 Task: In the  document Ai.doc, select heading and apply ' Italics' Use the "find feature" to find mentioned word and apply Strikethrough in: 'ethical considerations'
Action: Mouse moved to (150, 159)
Screenshot: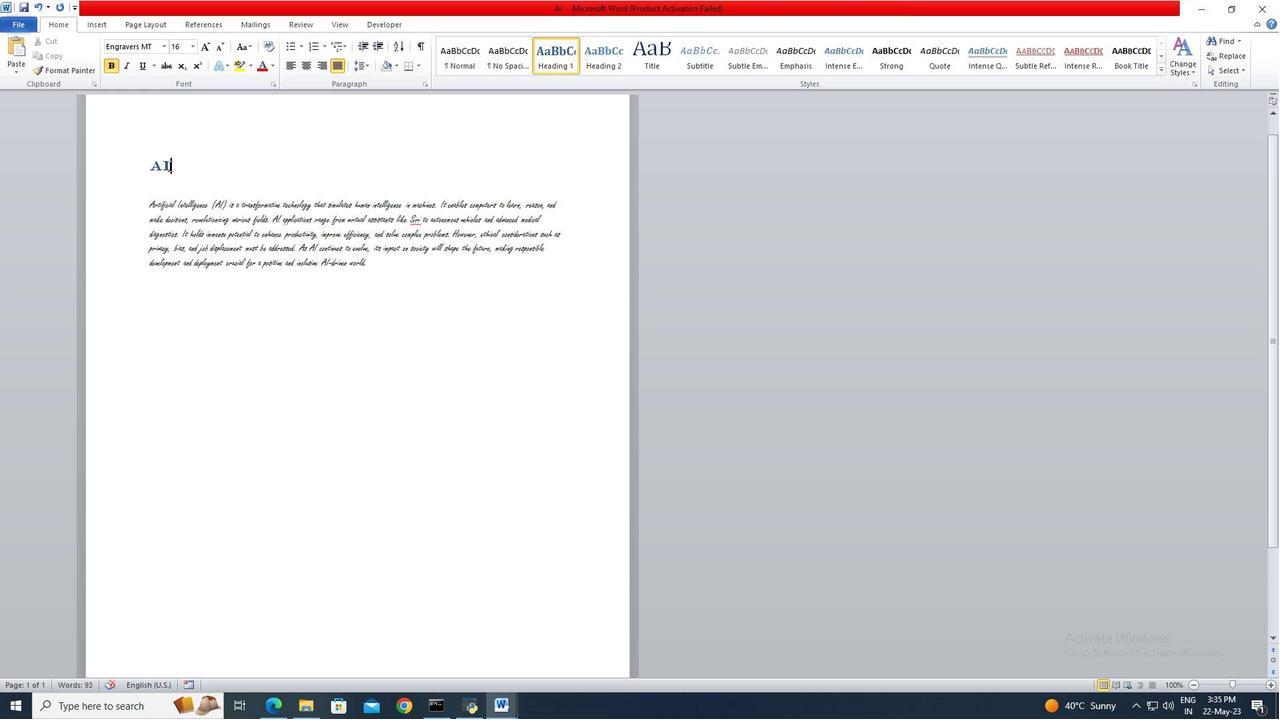 
Action: Mouse pressed left at (150, 159)
Screenshot: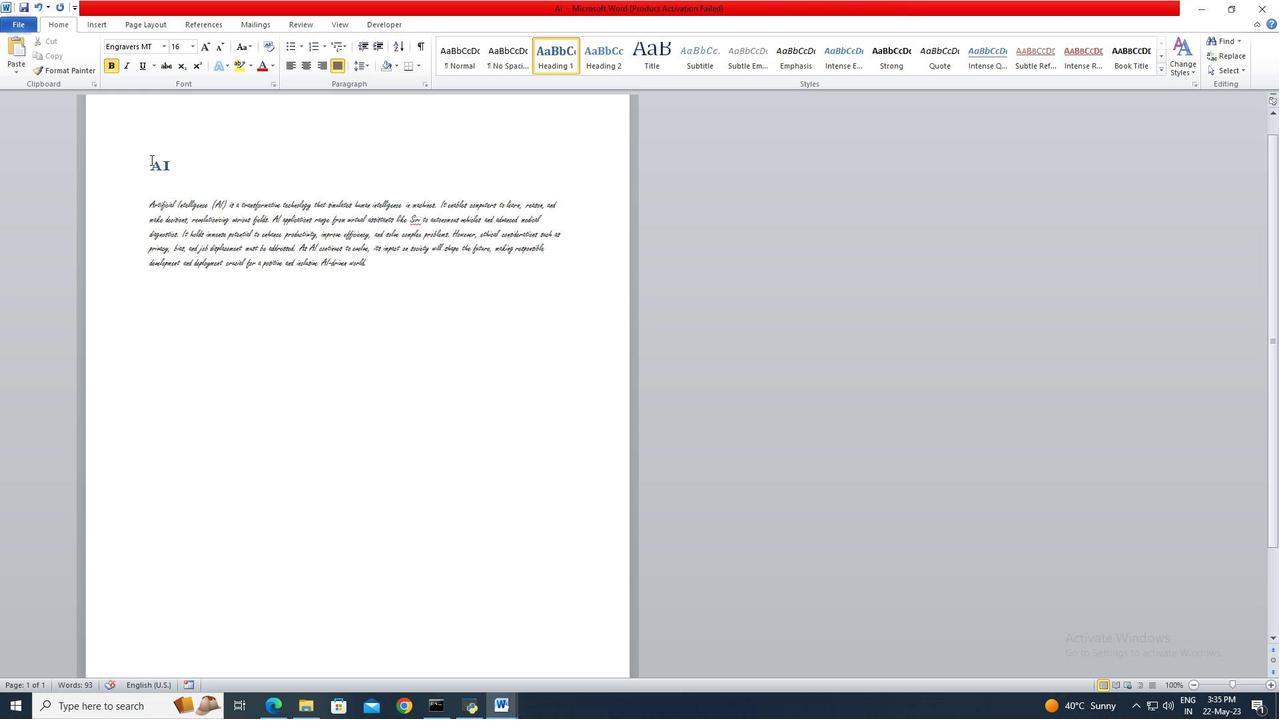 
Action: Mouse moved to (131, 72)
Screenshot: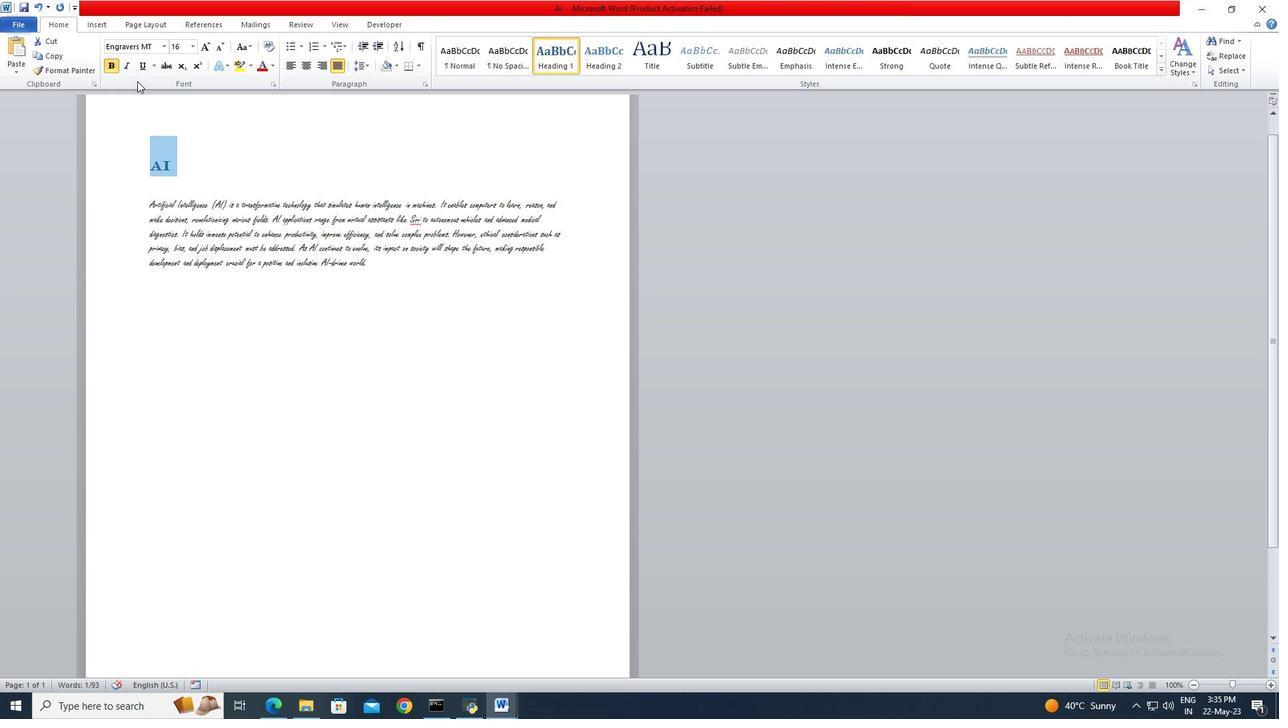 
Action: Mouse pressed left at (131, 72)
Screenshot: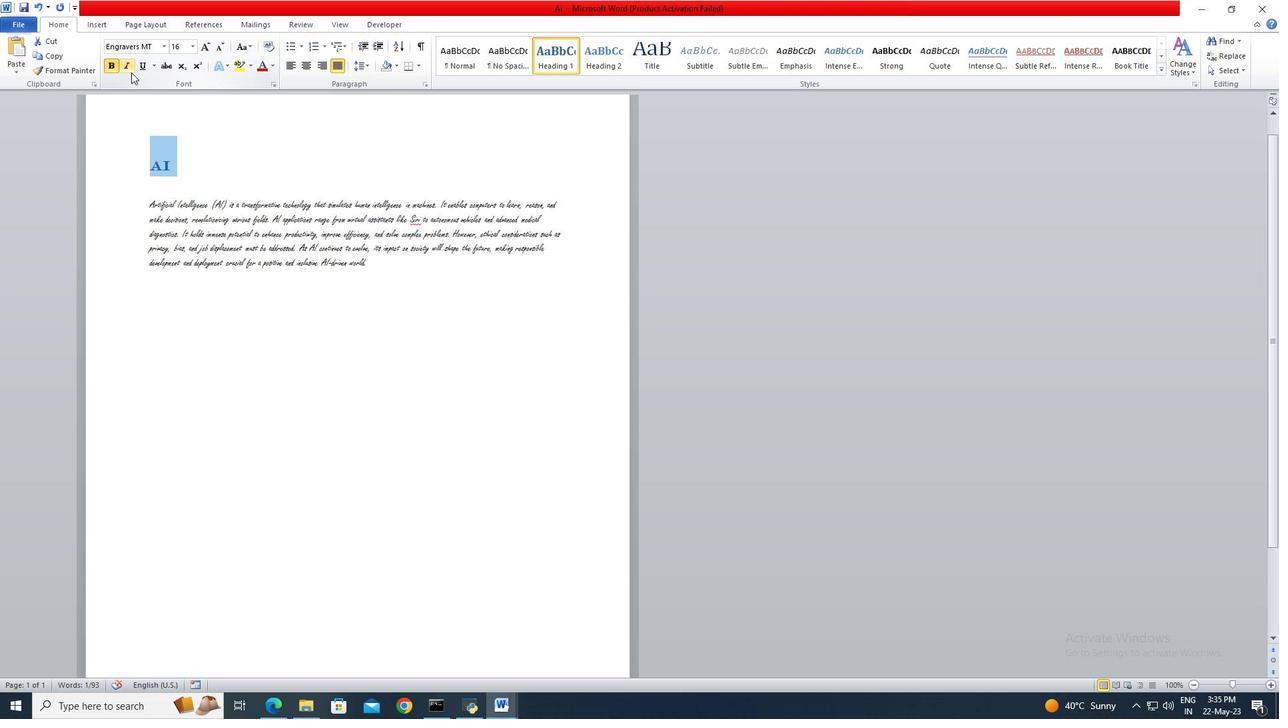 
Action: Mouse moved to (443, 270)
Screenshot: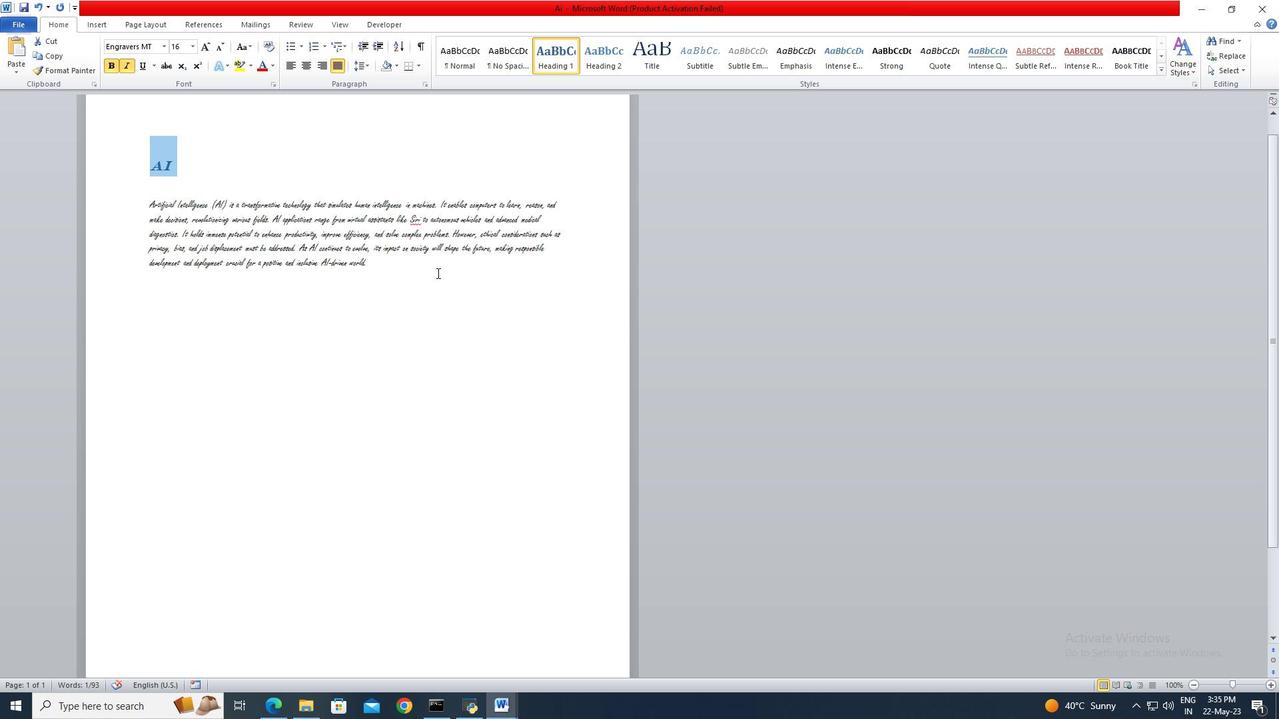 
Action: Mouse pressed left at (443, 270)
Screenshot: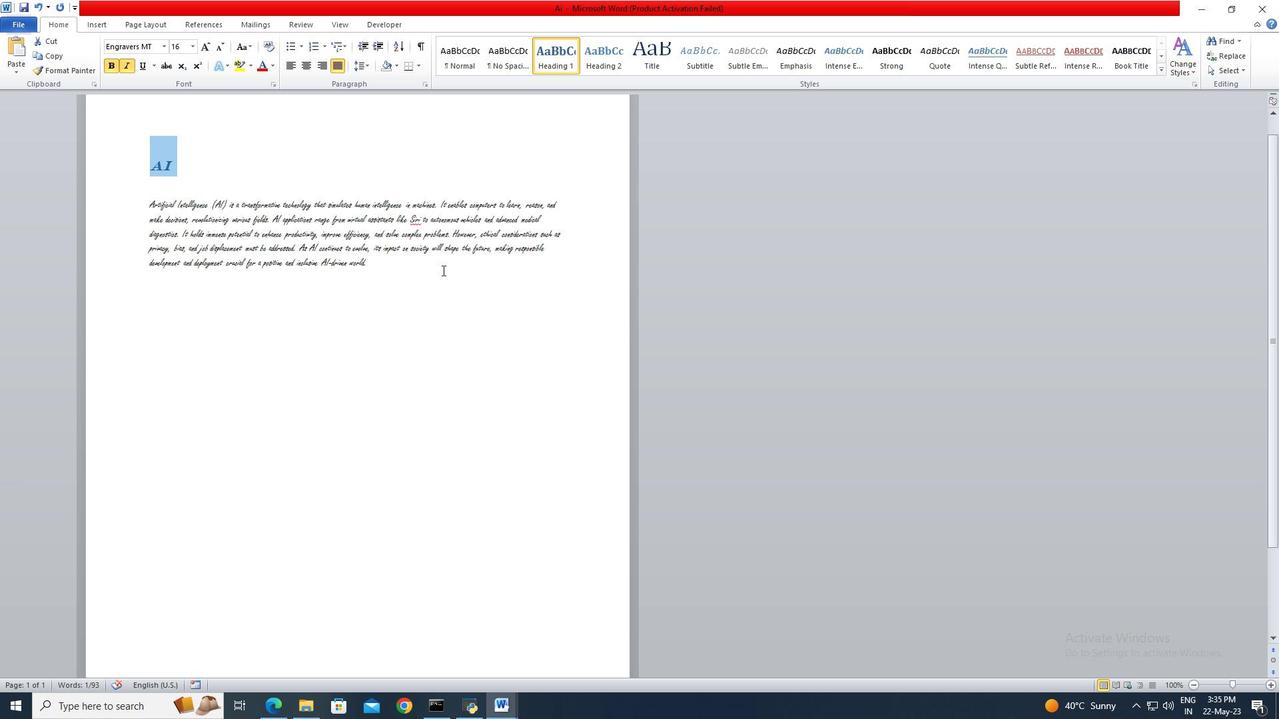 
Action: Mouse moved to (1224, 40)
Screenshot: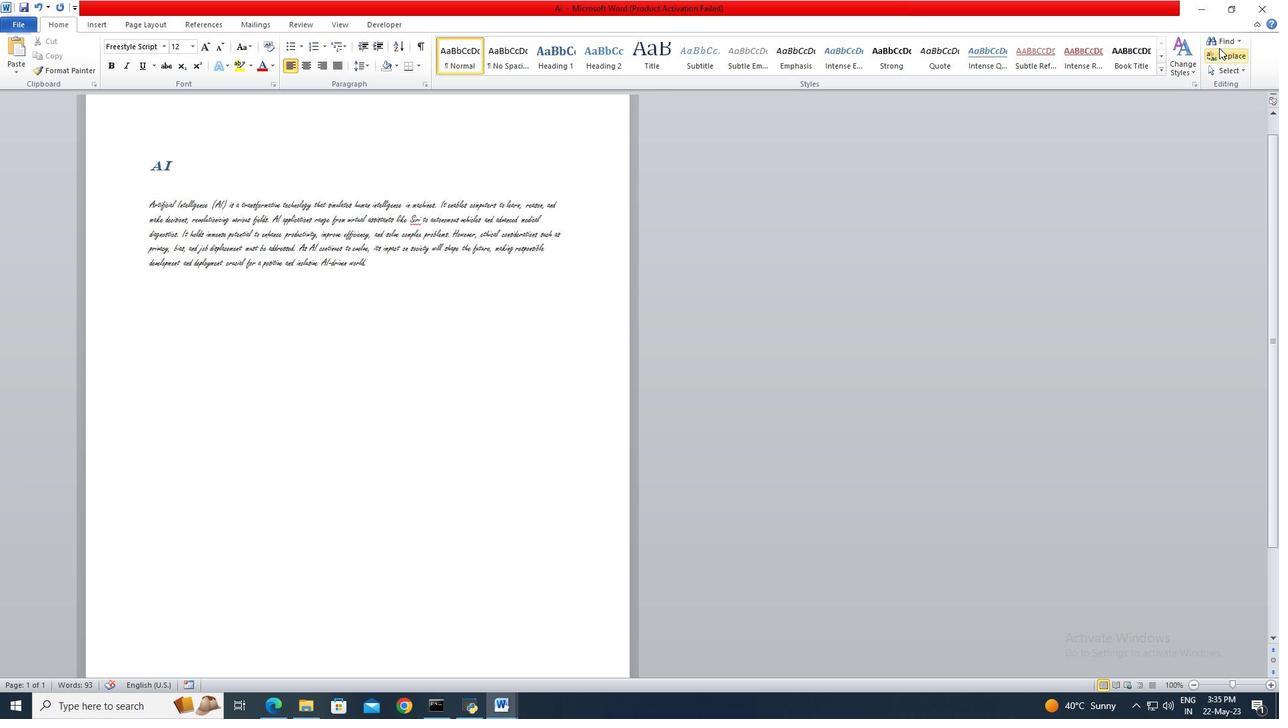 
Action: Mouse pressed left at (1224, 40)
Screenshot: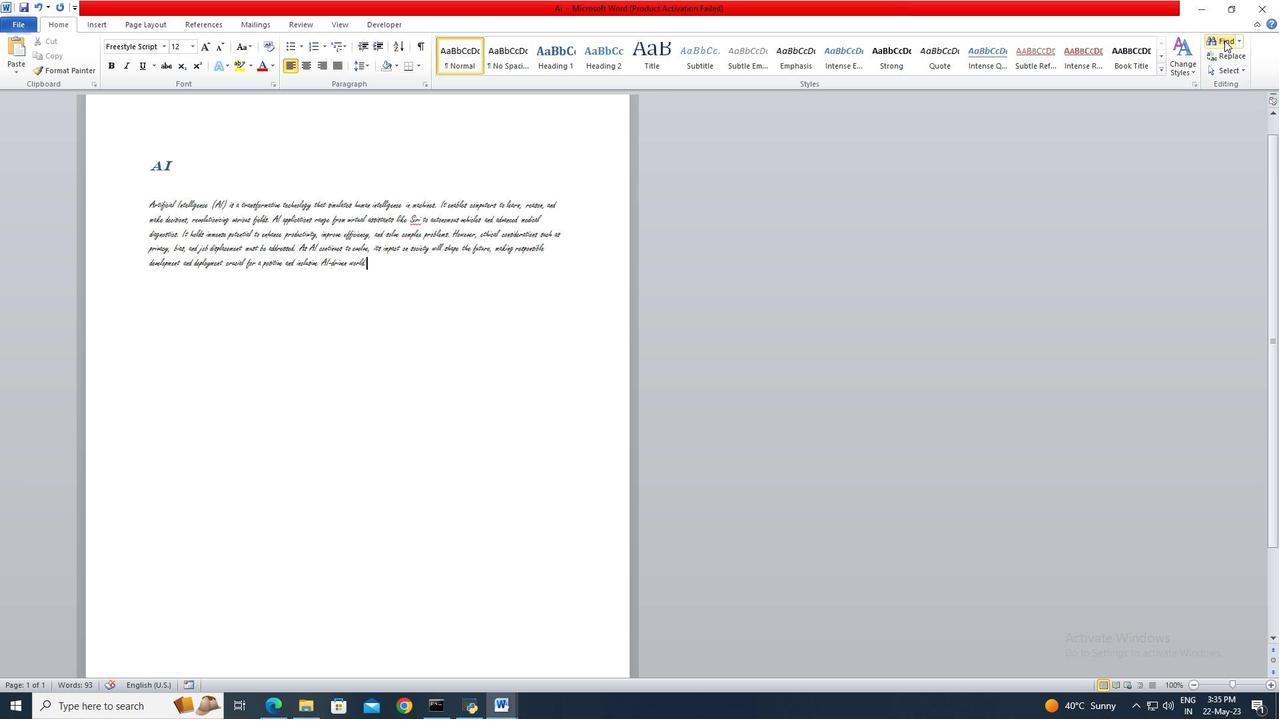 
Action: Mouse moved to (323, 155)
Screenshot: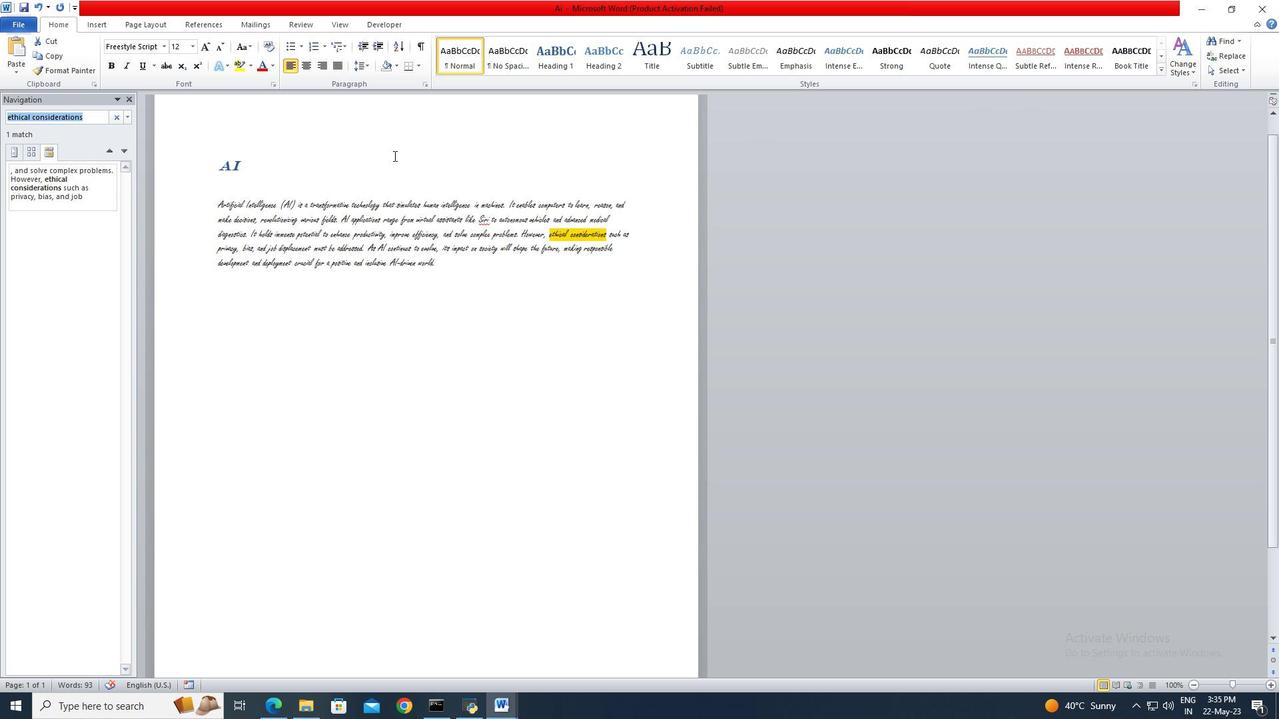 
Action: Key pressed ethical<Key.space>considerations<Key.enter><Key.enter>
Screenshot: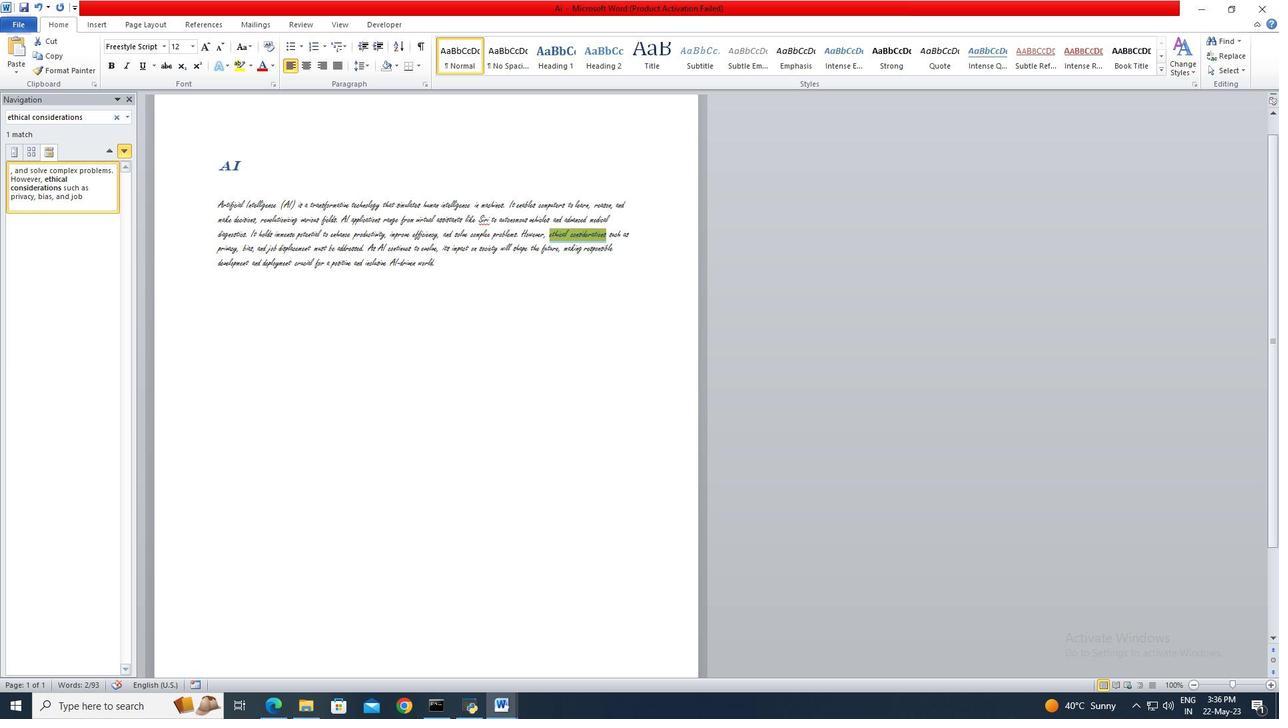 
Action: Mouse moved to (336, 291)
Screenshot: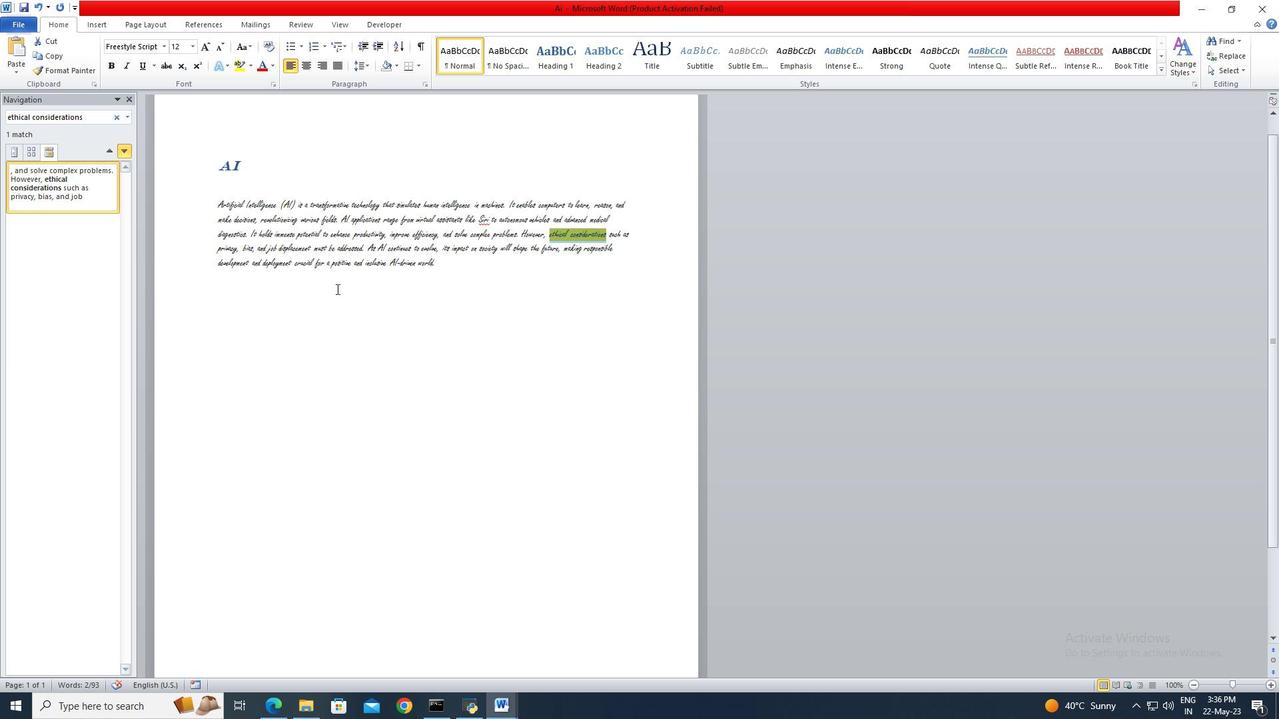 
